 Task: Disable the option Use your data for ad insights.
Action: Mouse moved to (693, 93)
Screenshot: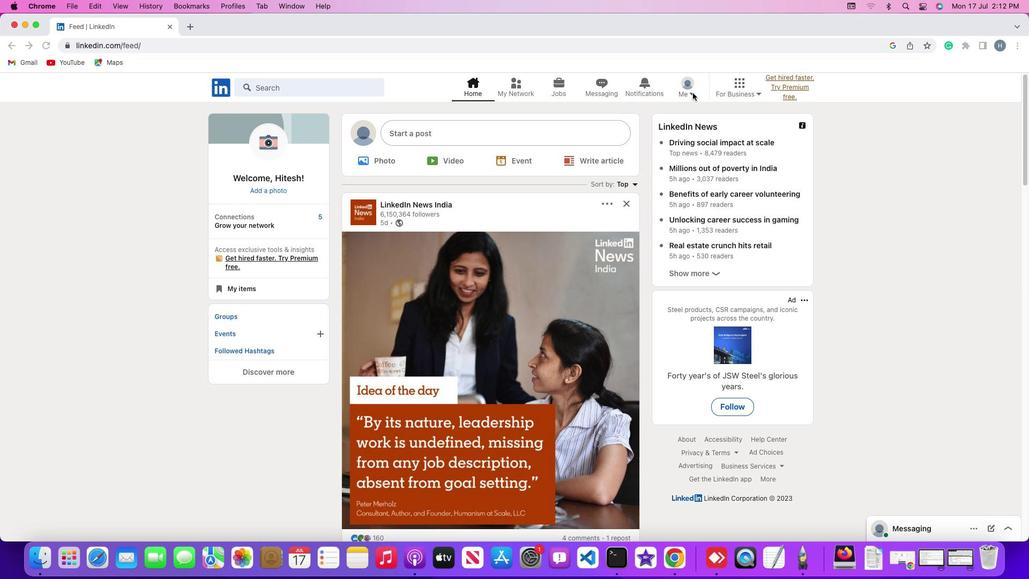 
Action: Mouse pressed left at (693, 93)
Screenshot: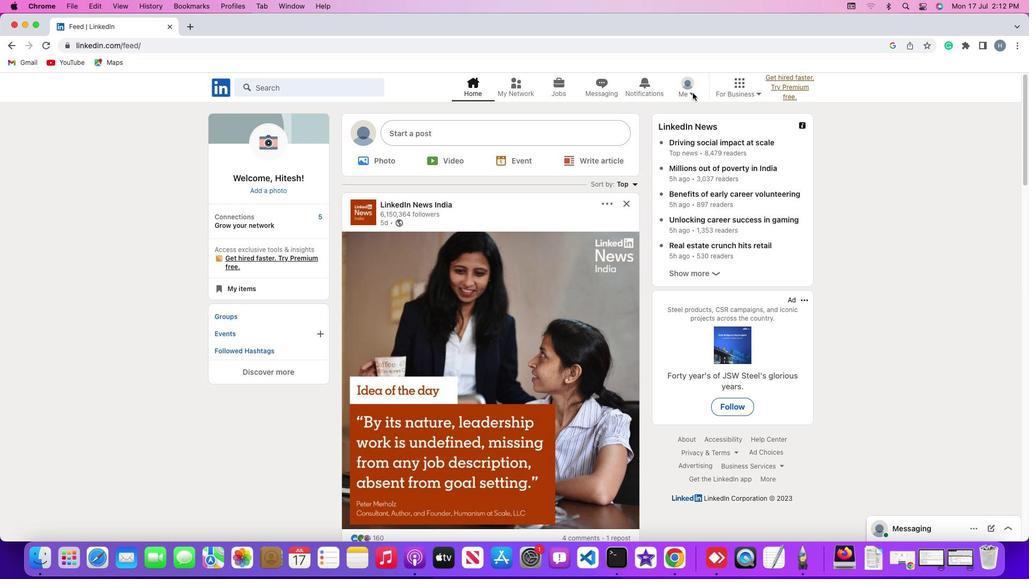 
Action: Mouse moved to (693, 92)
Screenshot: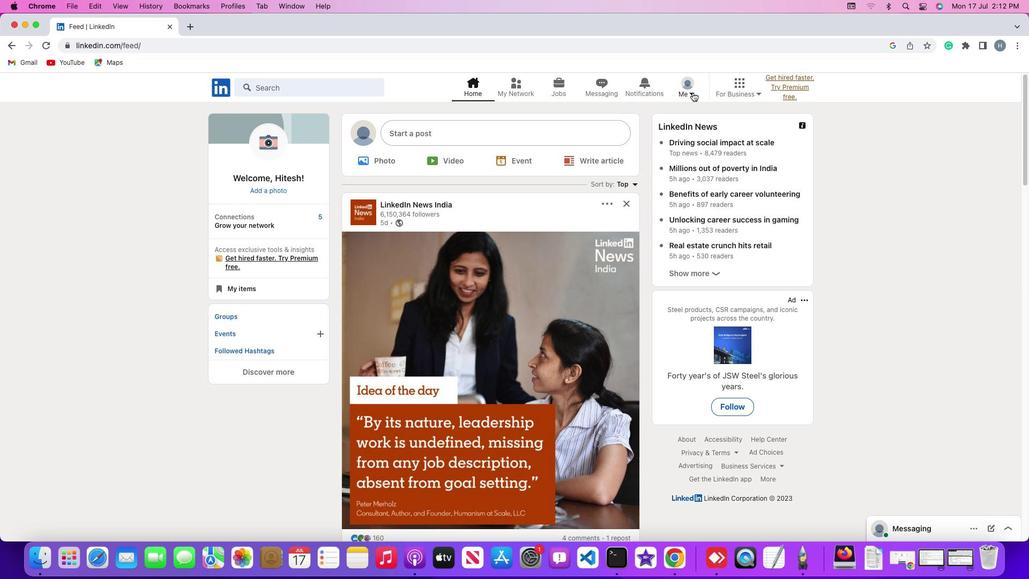 
Action: Mouse pressed left at (693, 92)
Screenshot: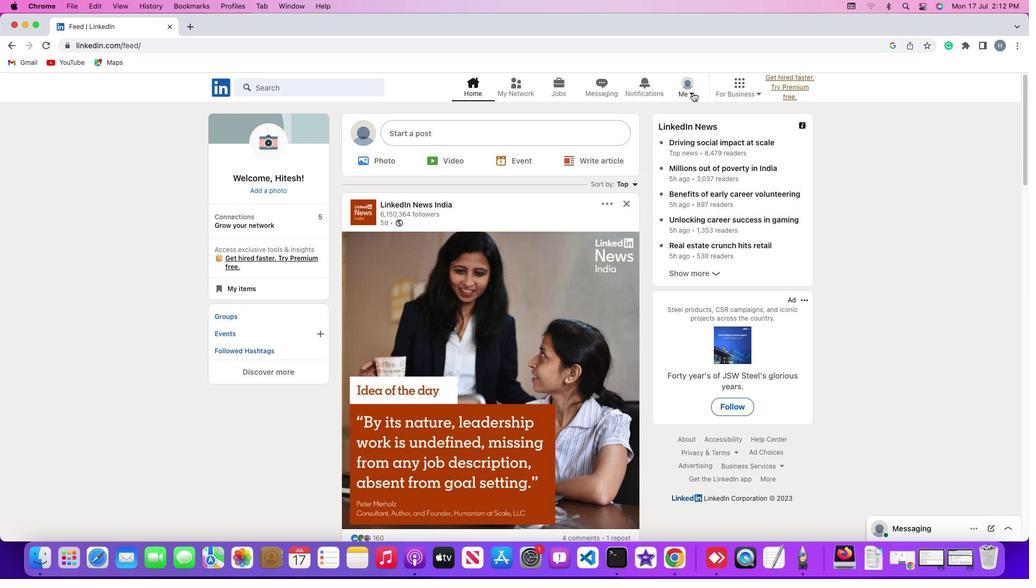 
Action: Mouse pressed left at (693, 92)
Screenshot: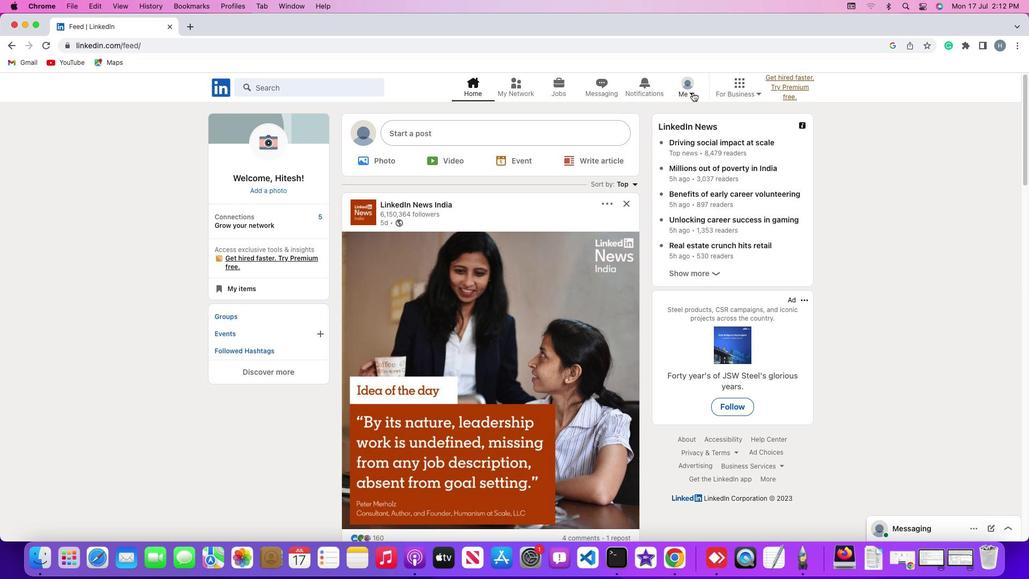 
Action: Mouse moved to (619, 204)
Screenshot: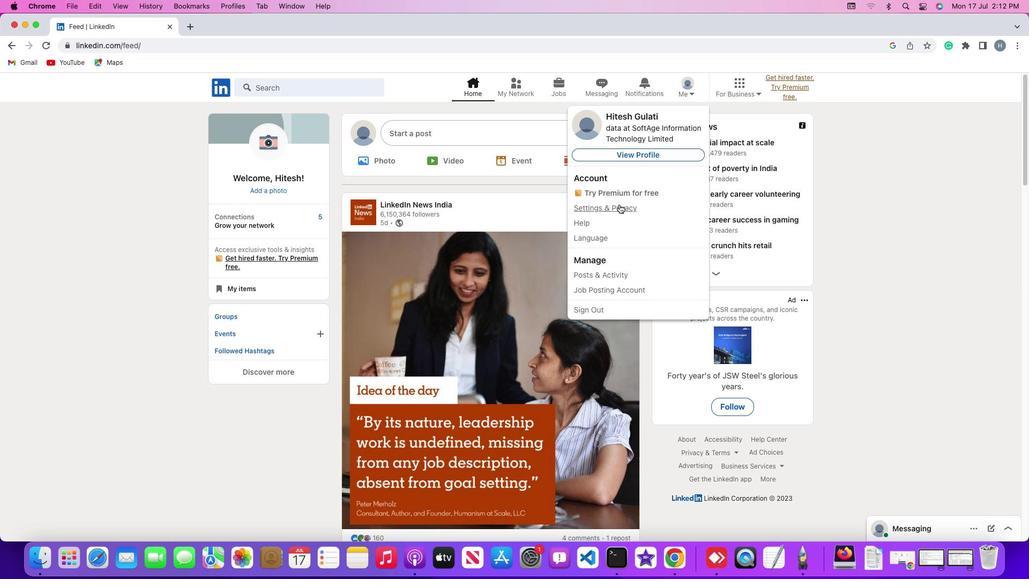 
Action: Mouse pressed left at (619, 204)
Screenshot: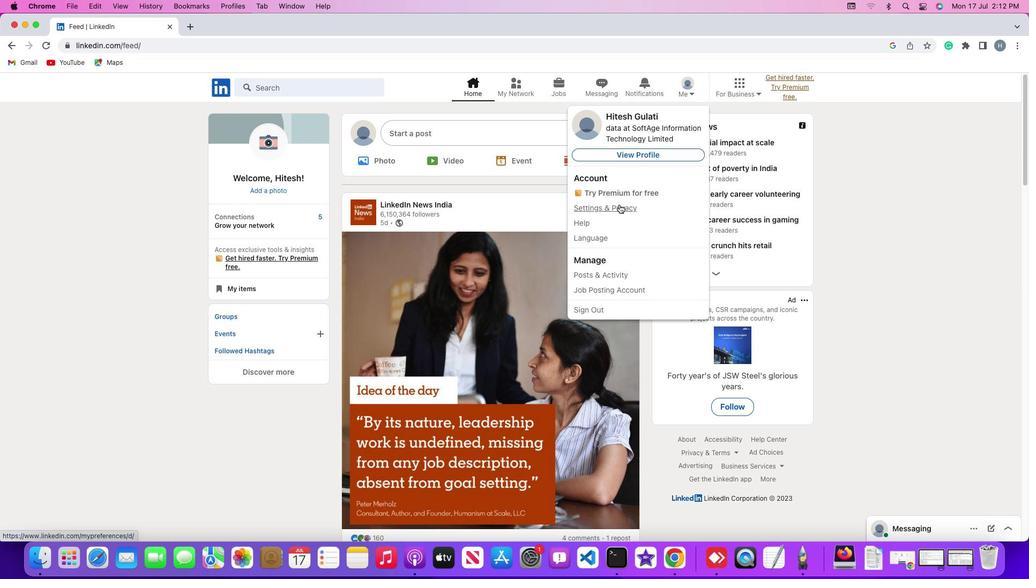 
Action: Mouse moved to (90, 325)
Screenshot: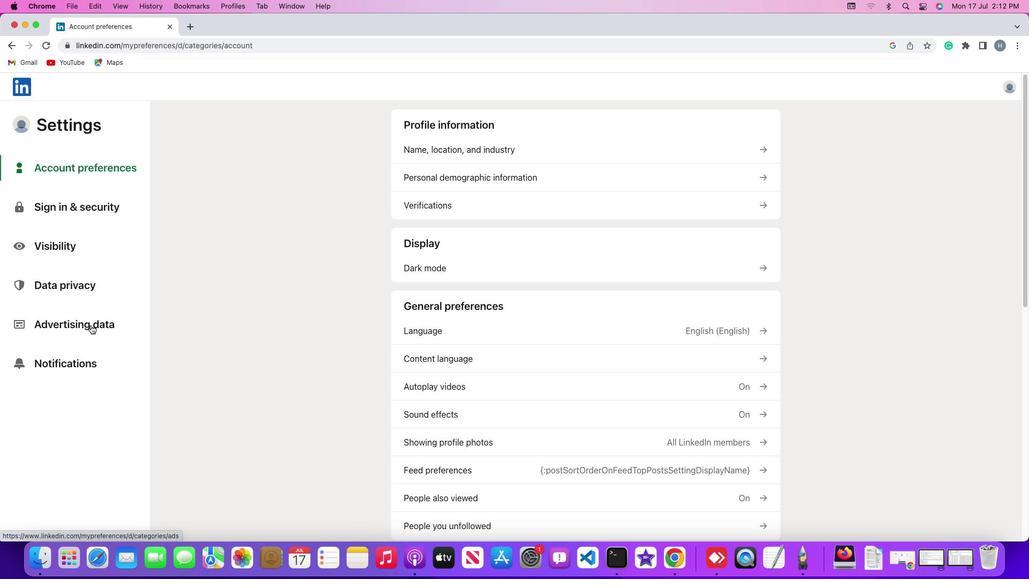 
Action: Mouse pressed left at (90, 325)
Screenshot: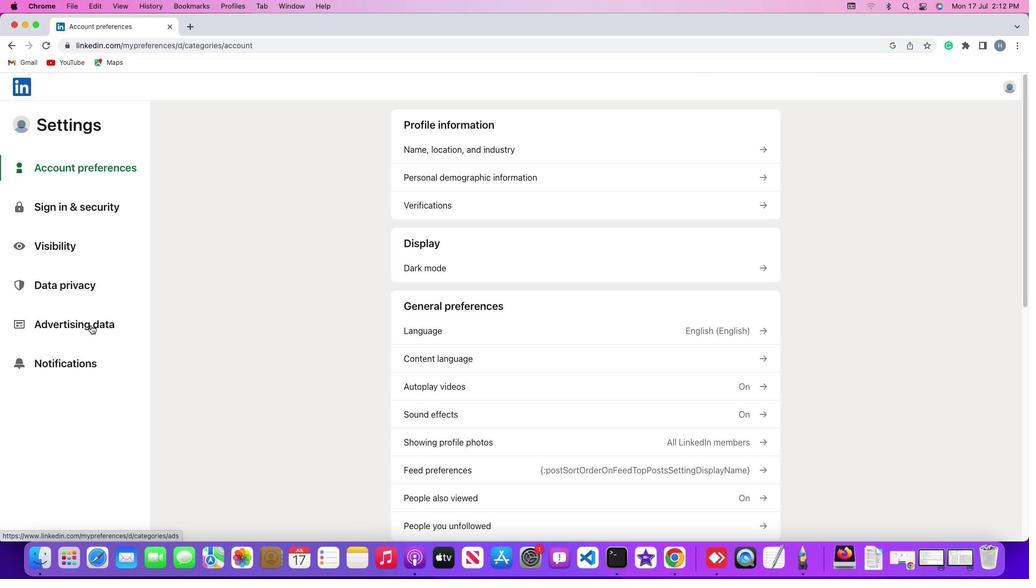 
Action: Mouse pressed left at (90, 325)
Screenshot: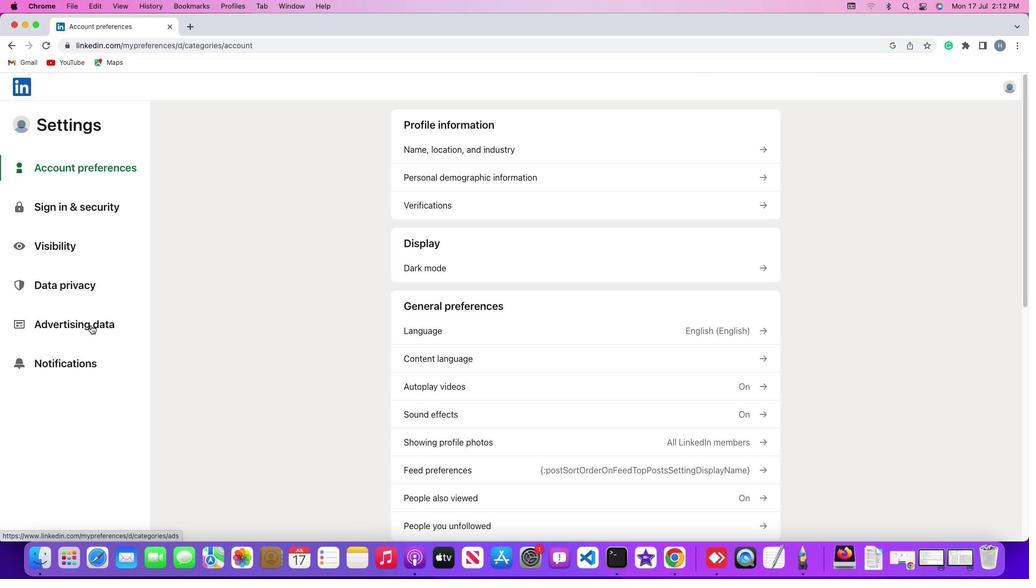 
Action: Mouse moved to (566, 411)
Screenshot: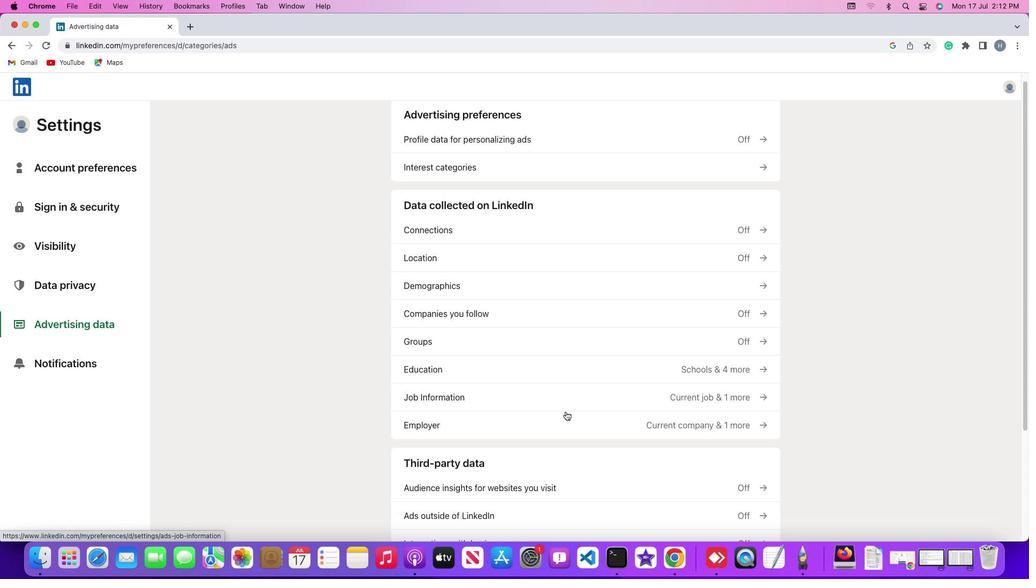 
Action: Mouse scrolled (566, 411) with delta (0, 0)
Screenshot: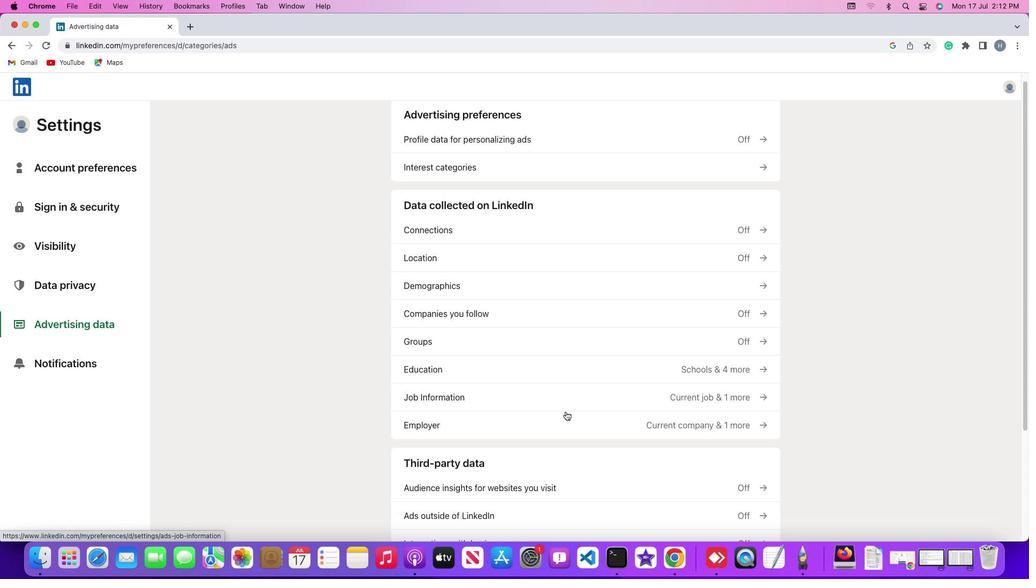 
Action: Mouse moved to (566, 411)
Screenshot: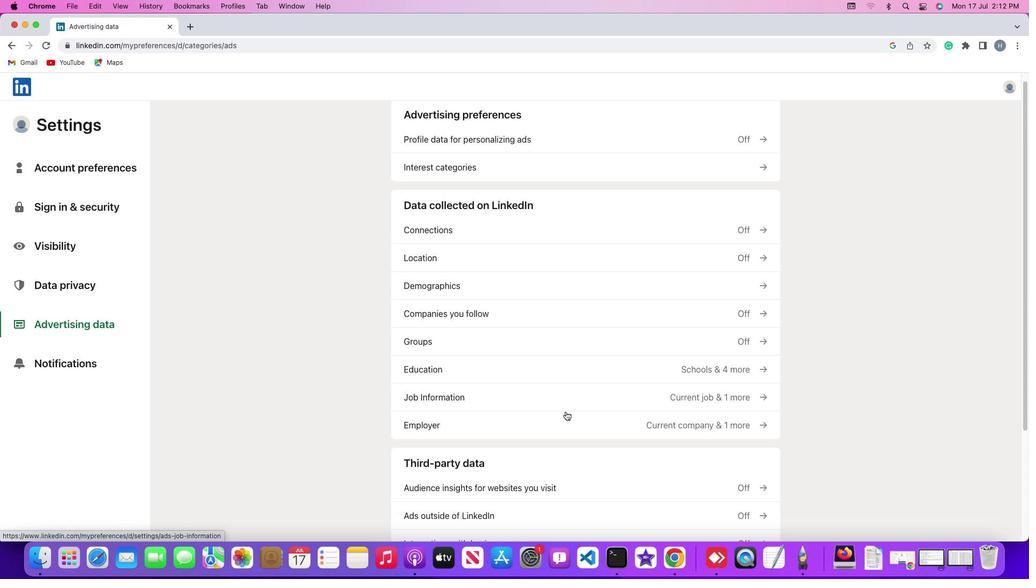 
Action: Mouse scrolled (566, 411) with delta (0, 0)
Screenshot: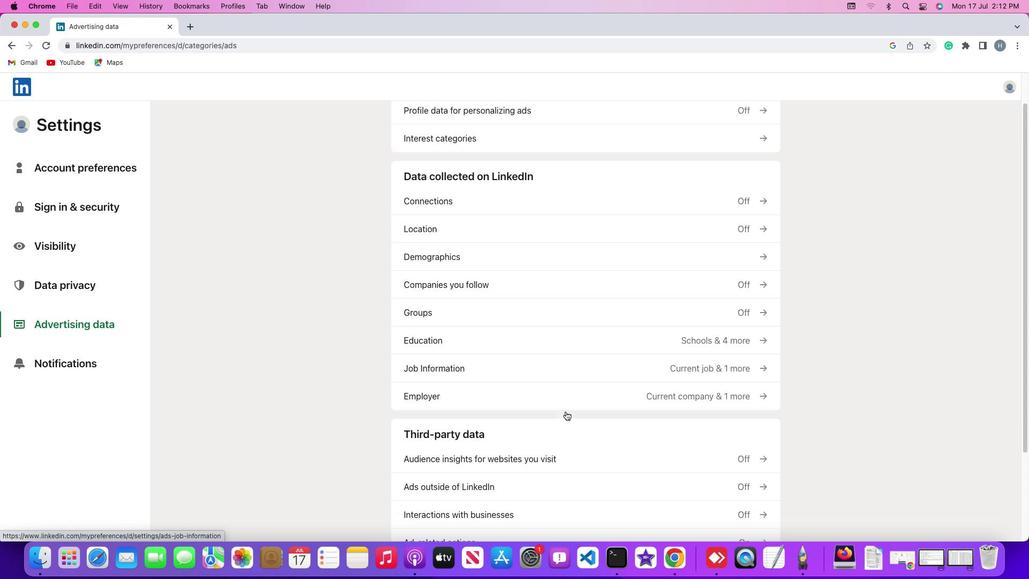 
Action: Mouse scrolled (566, 411) with delta (0, -1)
Screenshot: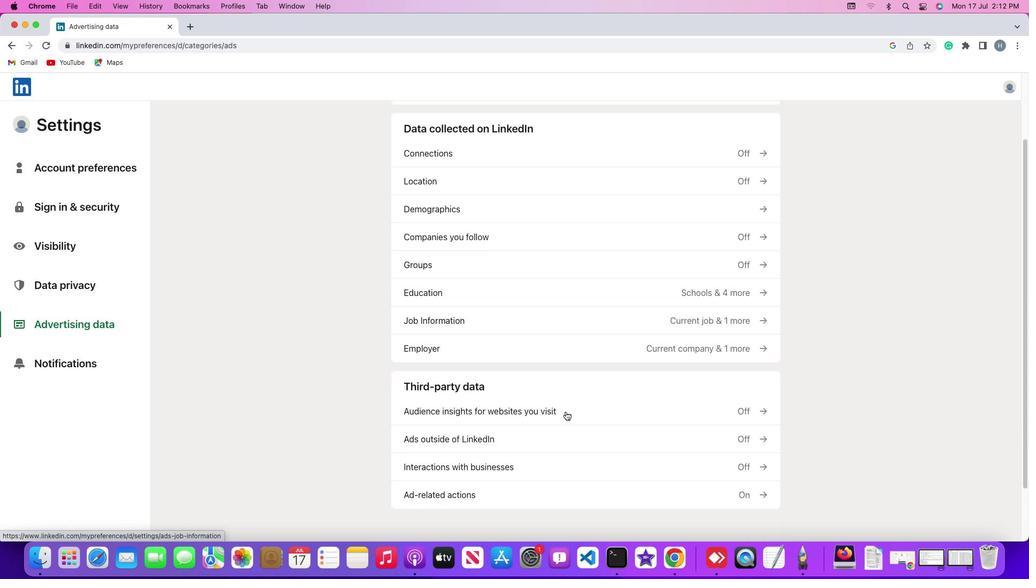 
Action: Mouse scrolled (566, 411) with delta (0, -2)
Screenshot: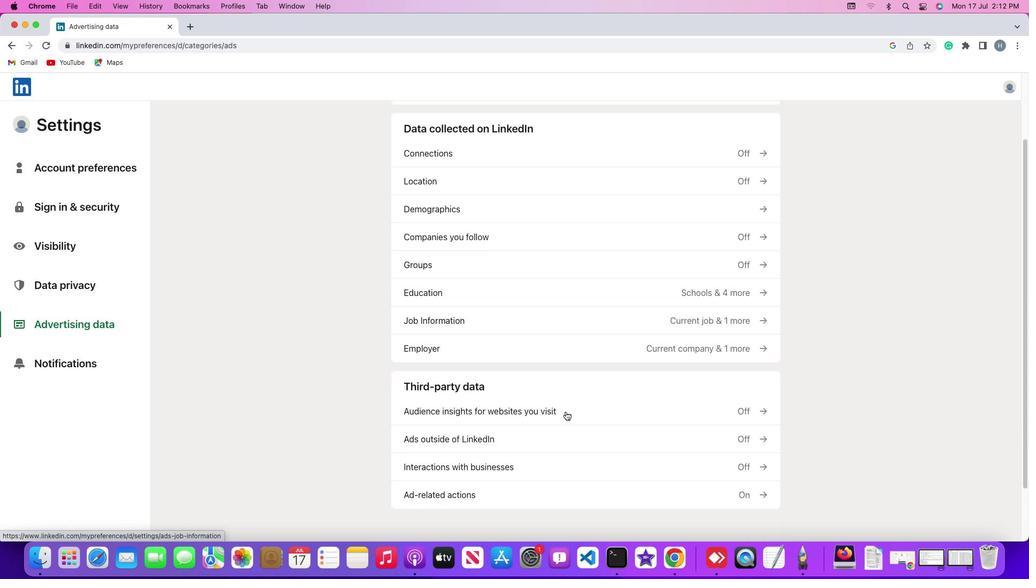
Action: Mouse scrolled (566, 411) with delta (0, -3)
Screenshot: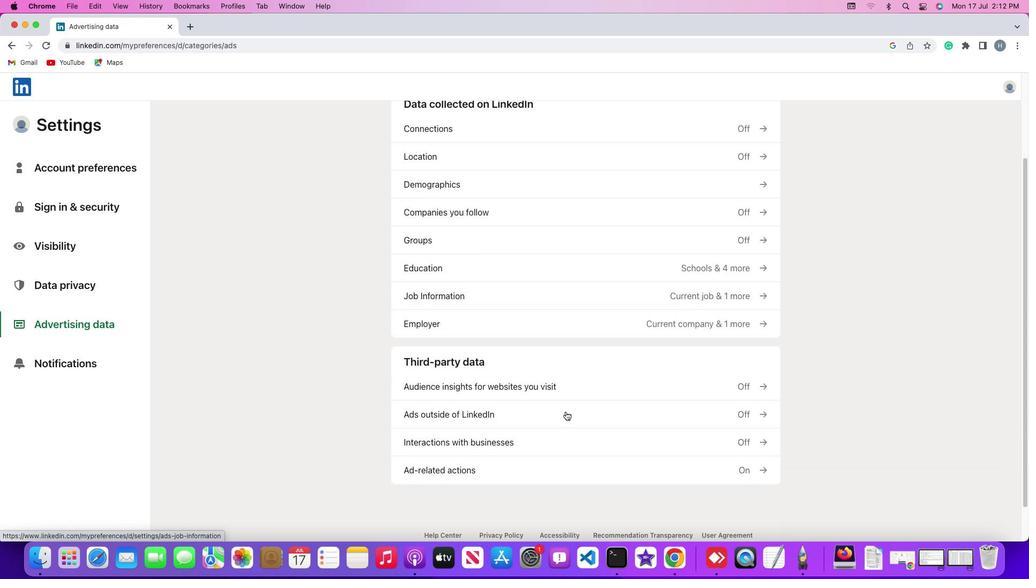 
Action: Mouse scrolled (566, 411) with delta (0, -3)
Screenshot: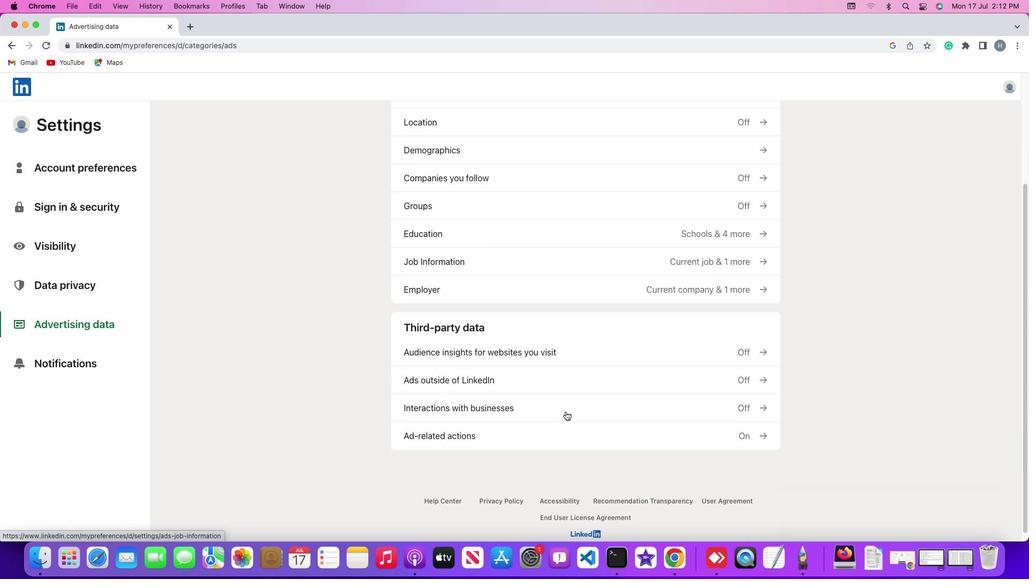 
Action: Mouse scrolled (566, 411) with delta (0, -3)
Screenshot: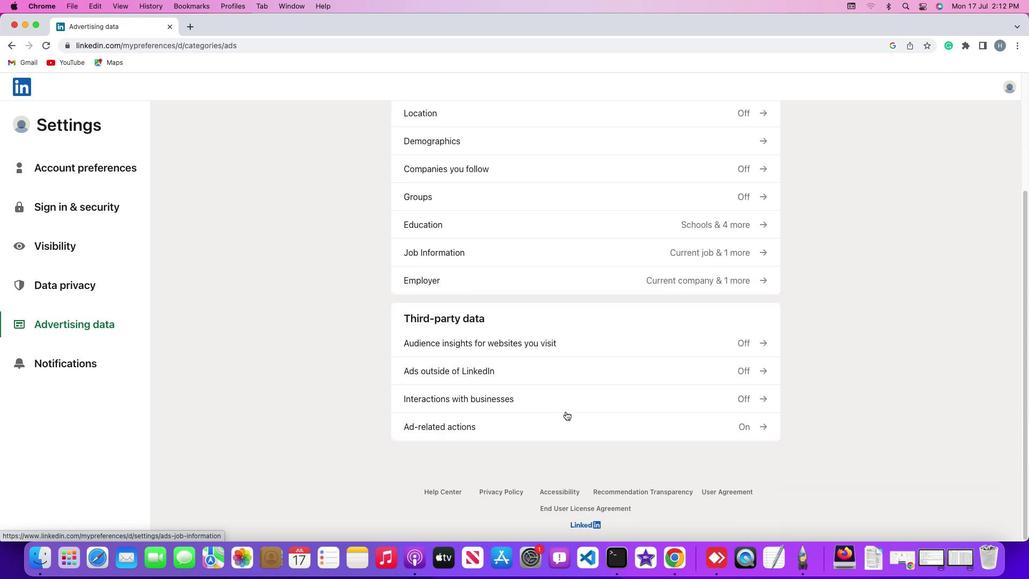 
Action: Mouse moved to (557, 422)
Screenshot: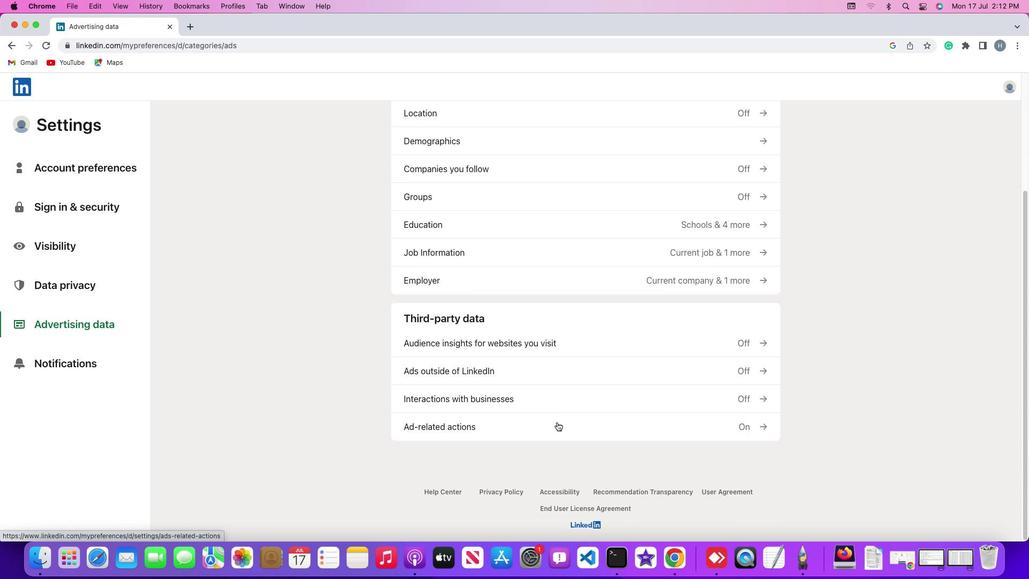
Action: Mouse pressed left at (557, 422)
Screenshot: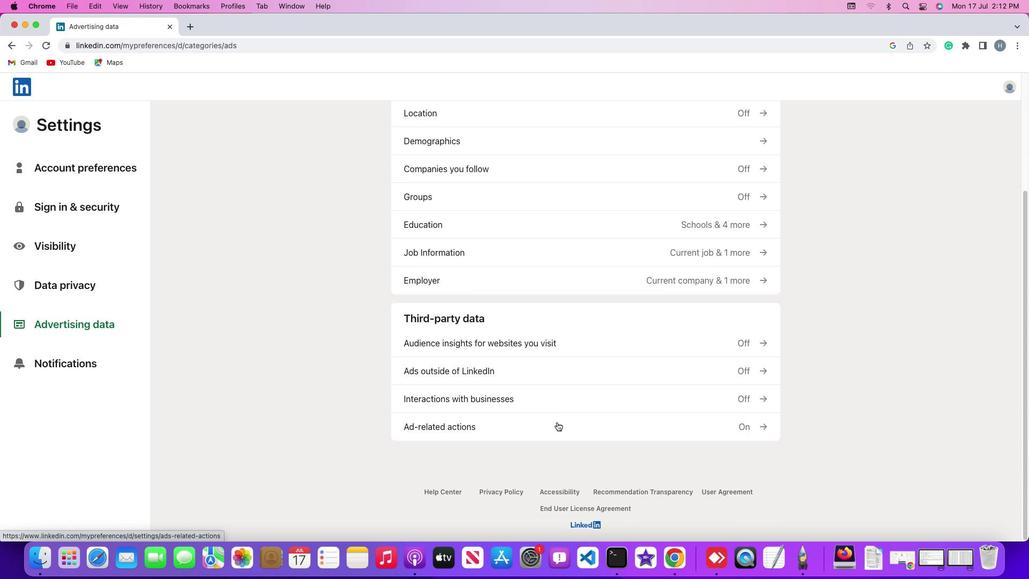
Action: Mouse moved to (749, 196)
Screenshot: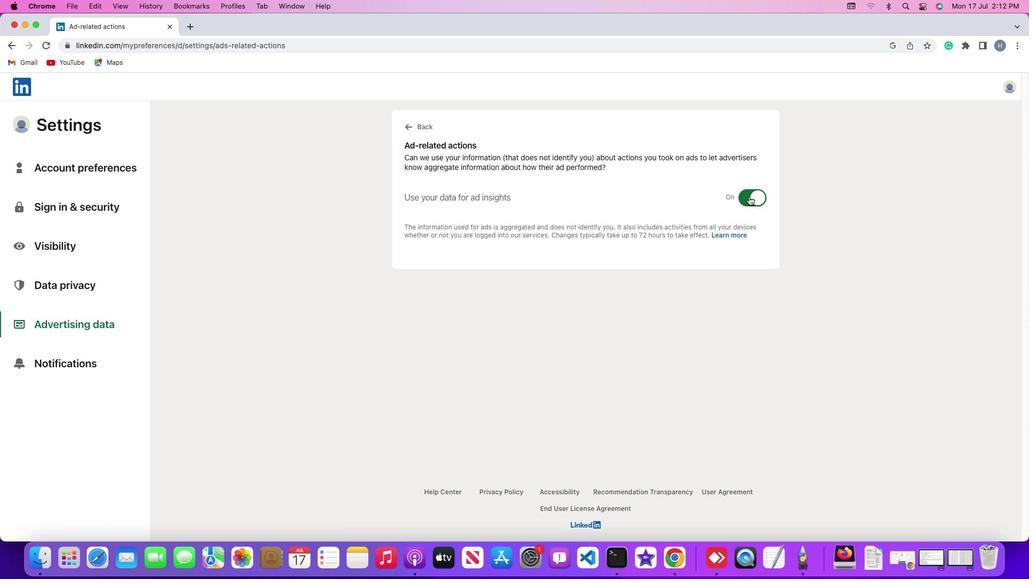 
Action: Mouse pressed left at (749, 196)
Screenshot: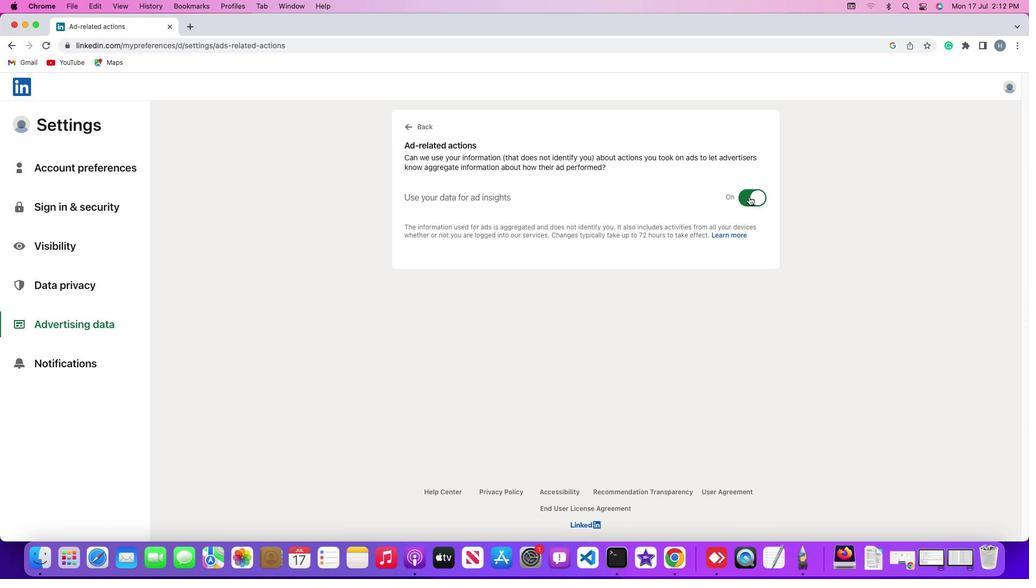 
Action: Mouse moved to (772, 246)
Screenshot: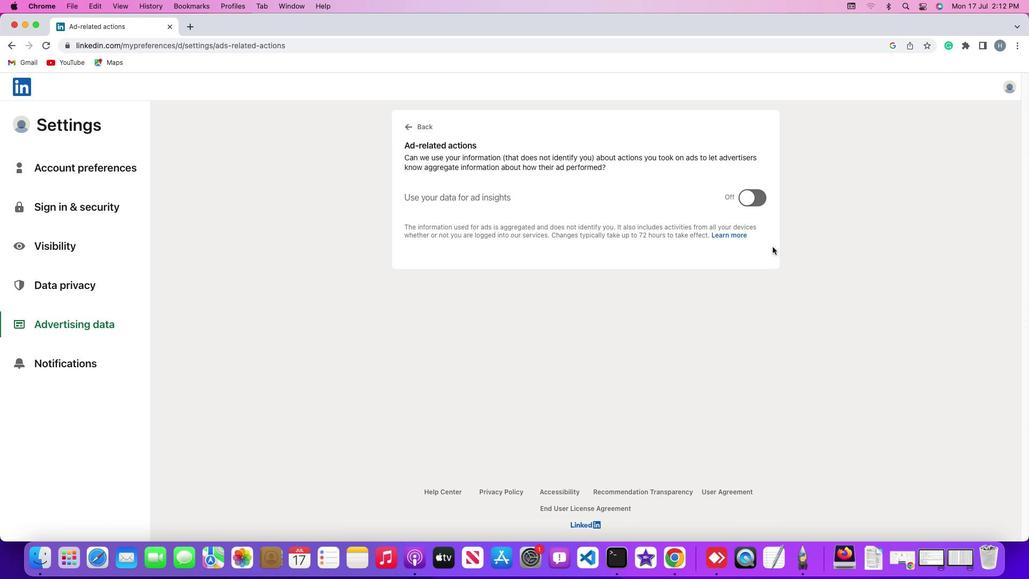 
